 Task: Check the sale-to-list ratio of 2 bathrooms in the last 3 years.
Action: Mouse moved to (740, 173)
Screenshot: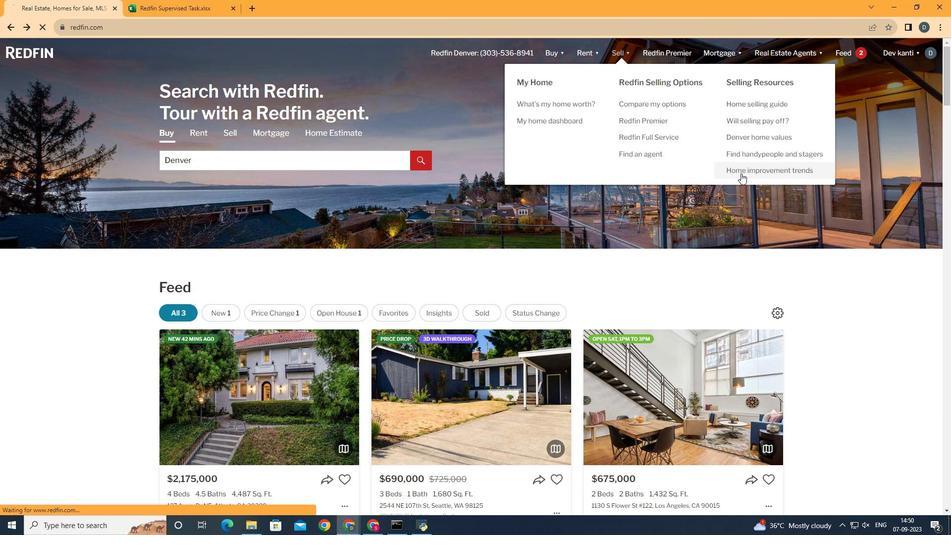 
Action: Mouse pressed left at (740, 173)
Screenshot: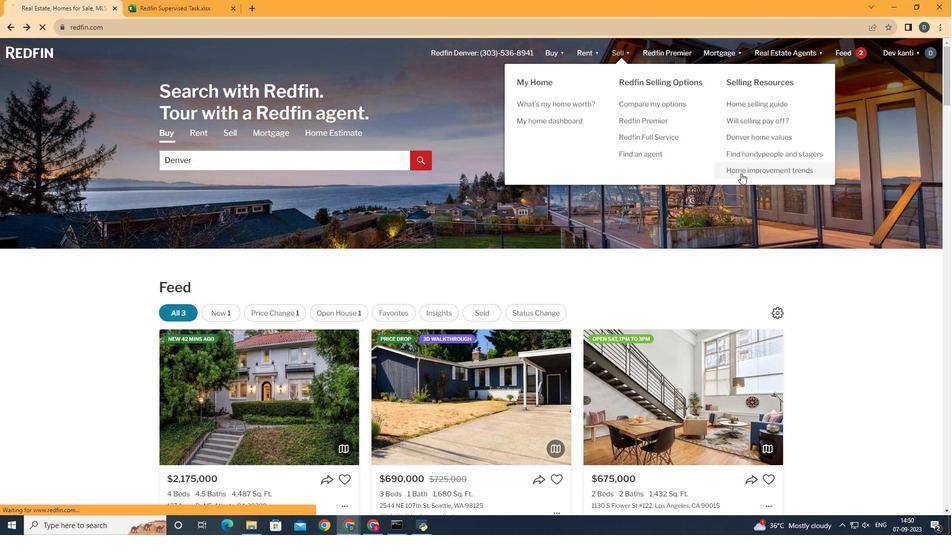 
Action: Mouse moved to (255, 185)
Screenshot: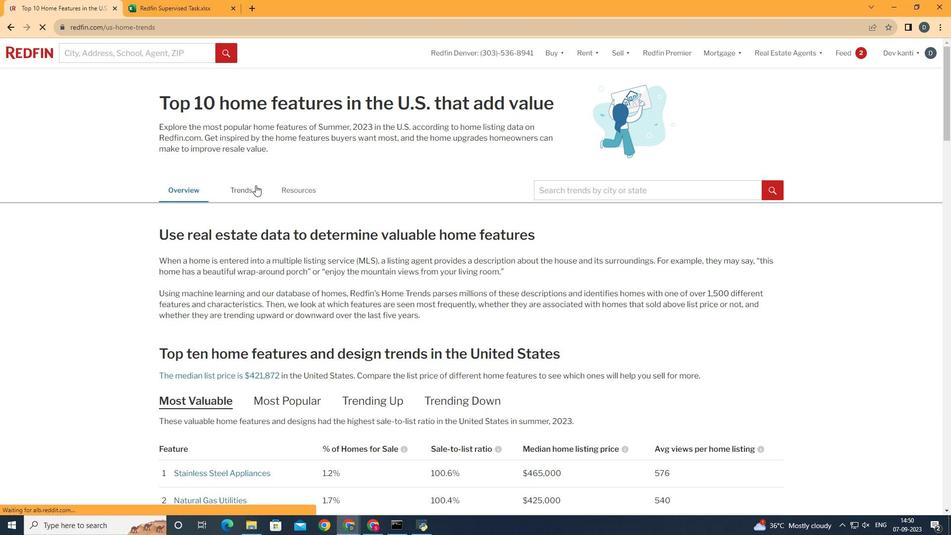 
Action: Mouse pressed left at (255, 185)
Screenshot: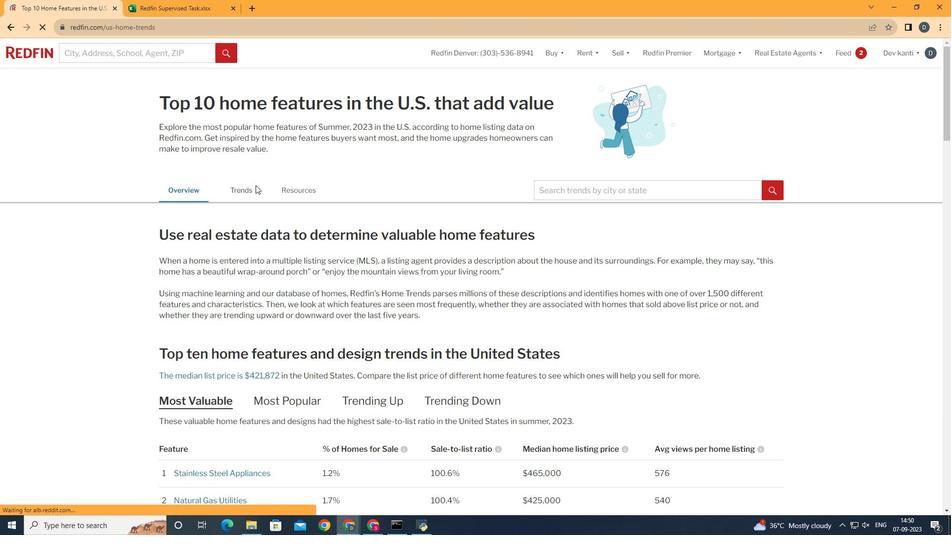 
Action: Mouse moved to (341, 231)
Screenshot: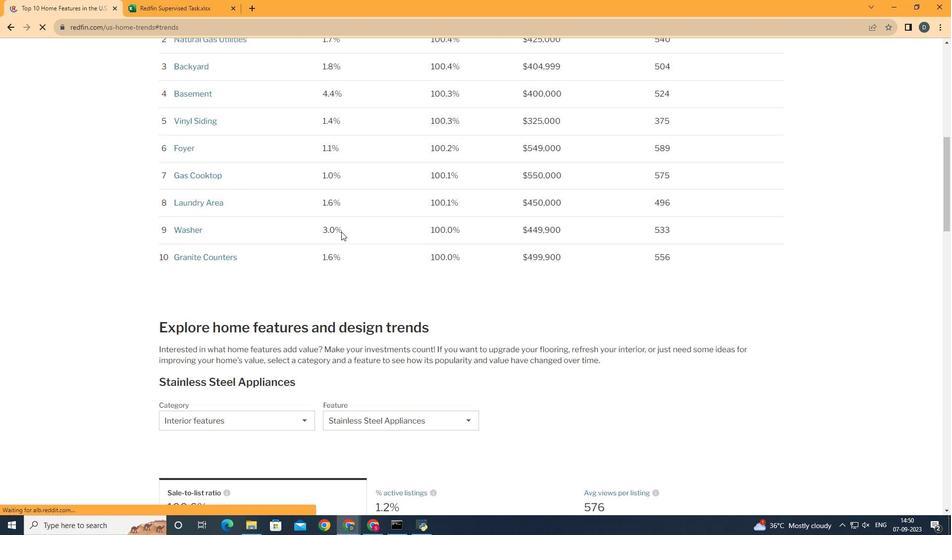 
Action: Mouse scrolled (341, 231) with delta (0, 0)
Screenshot: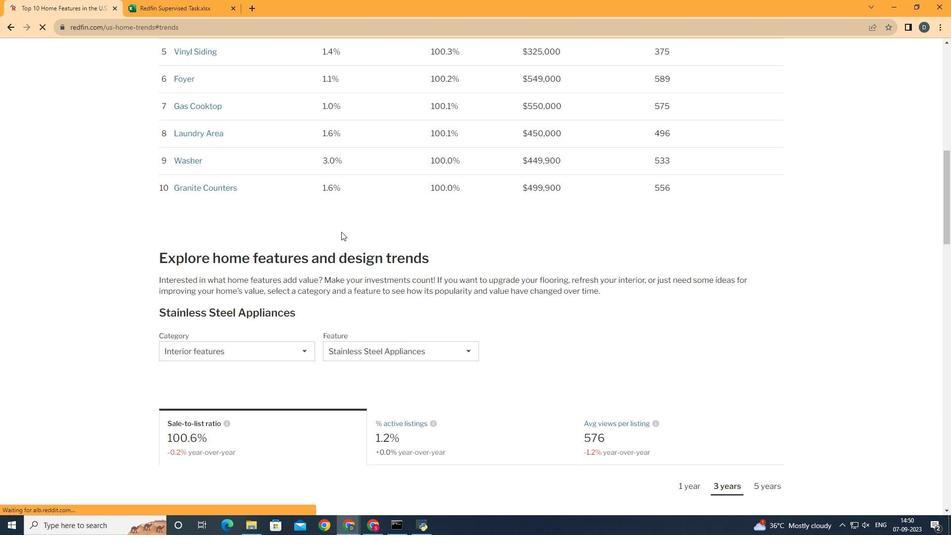 
Action: Mouse scrolled (341, 231) with delta (0, 0)
Screenshot: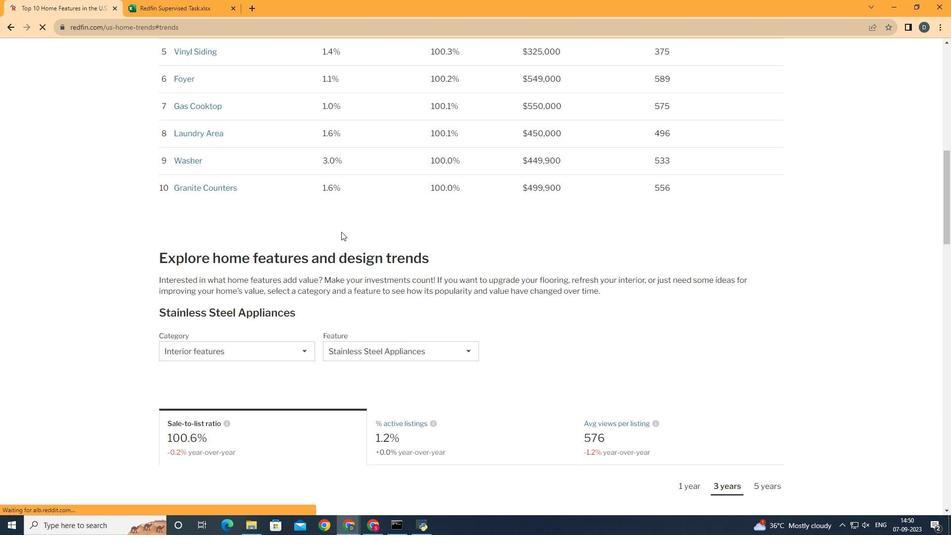 
Action: Mouse scrolled (341, 231) with delta (0, 0)
Screenshot: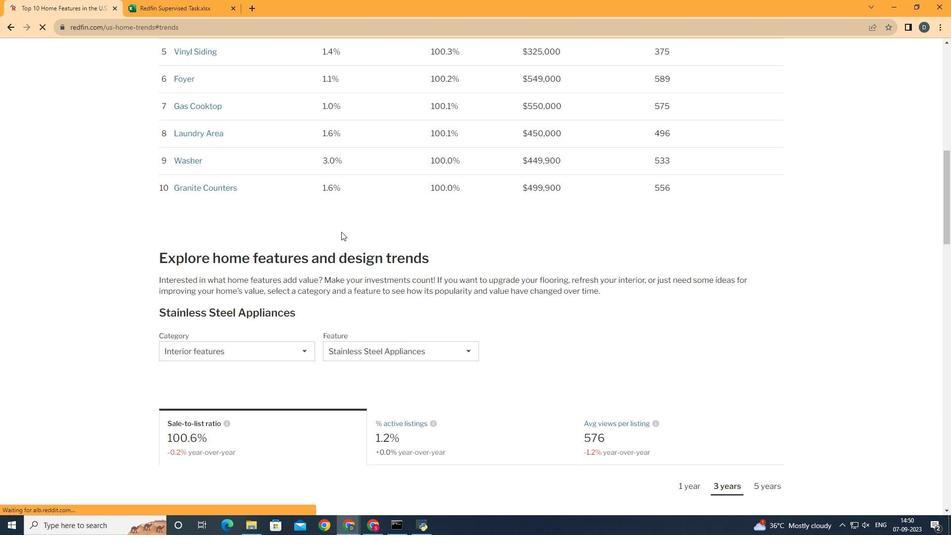 
Action: Mouse scrolled (341, 231) with delta (0, 0)
Screenshot: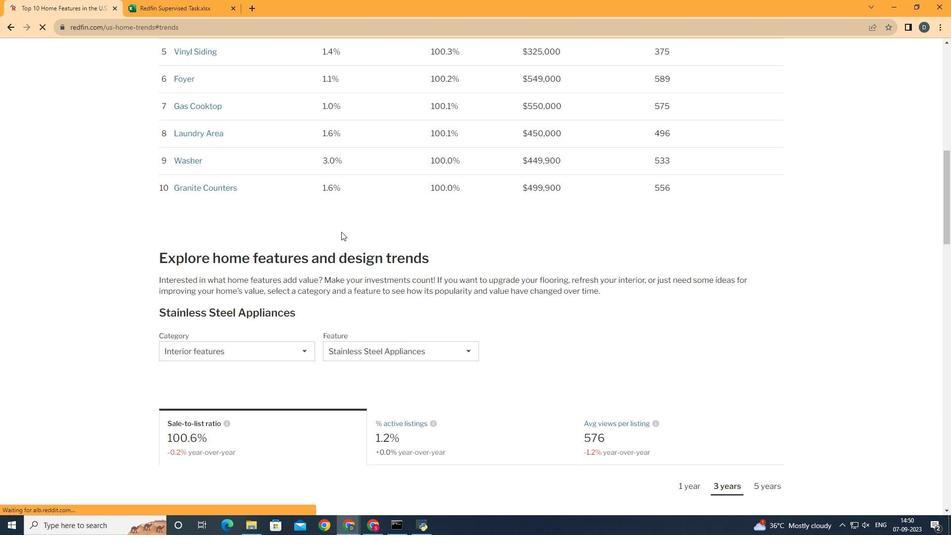 
Action: Mouse scrolled (341, 231) with delta (0, 0)
Screenshot: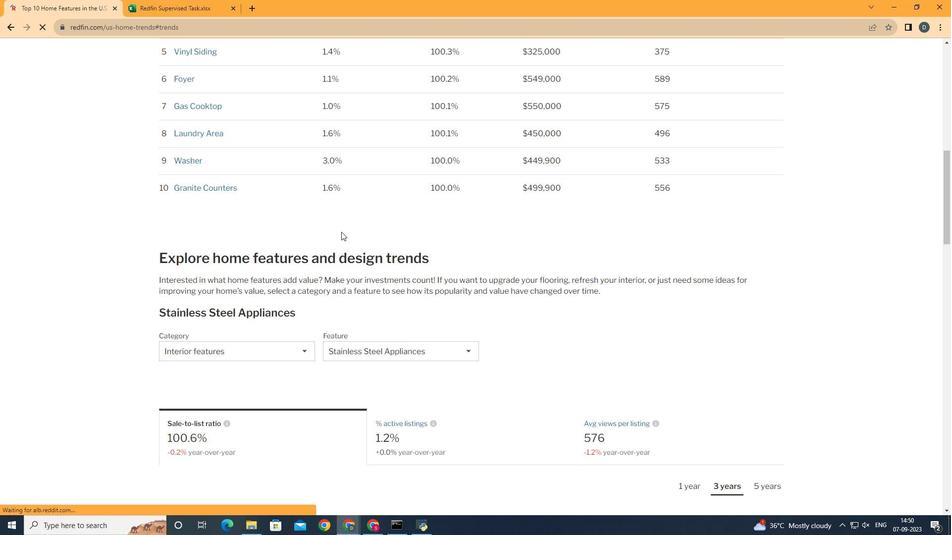 
Action: Mouse scrolled (341, 231) with delta (0, 0)
Screenshot: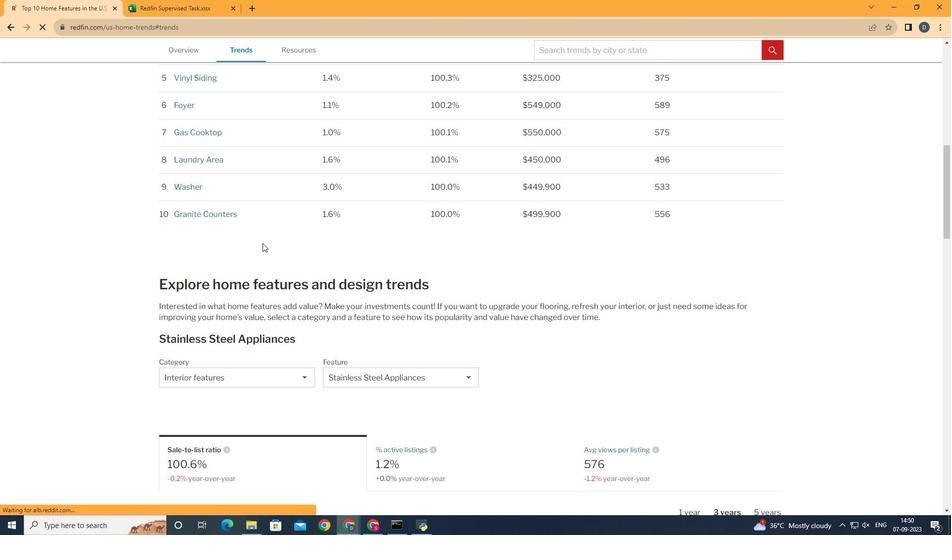 
Action: Mouse scrolled (341, 231) with delta (0, 0)
Screenshot: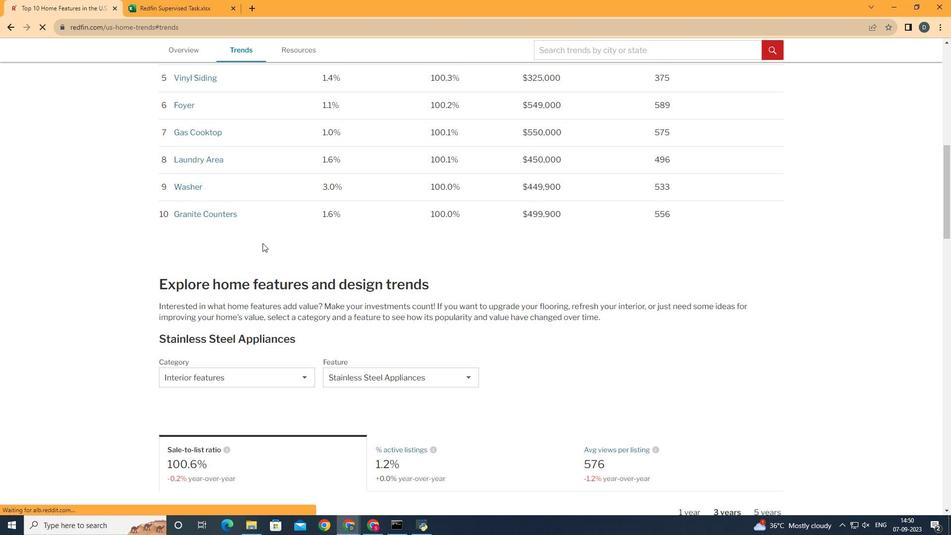 
Action: Mouse scrolled (341, 231) with delta (0, 0)
Screenshot: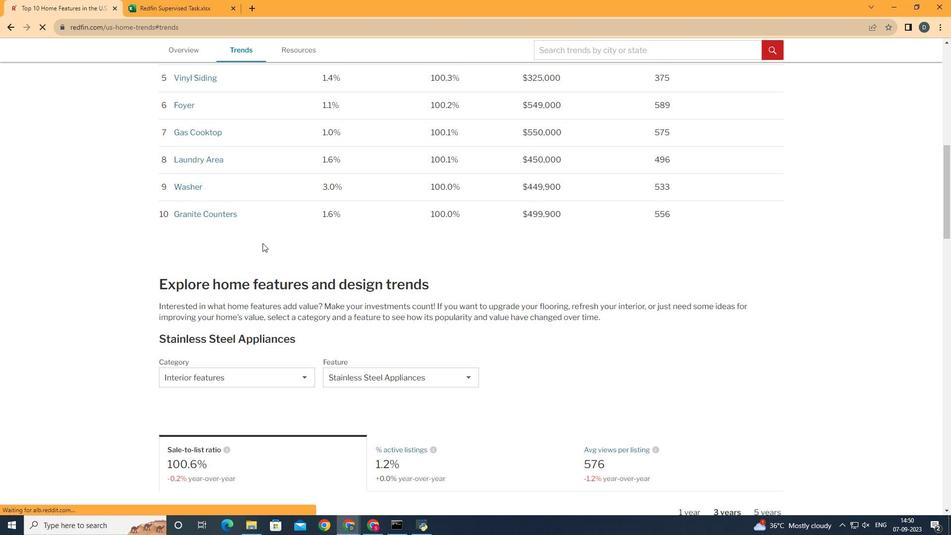
Action: Mouse moved to (246, 300)
Screenshot: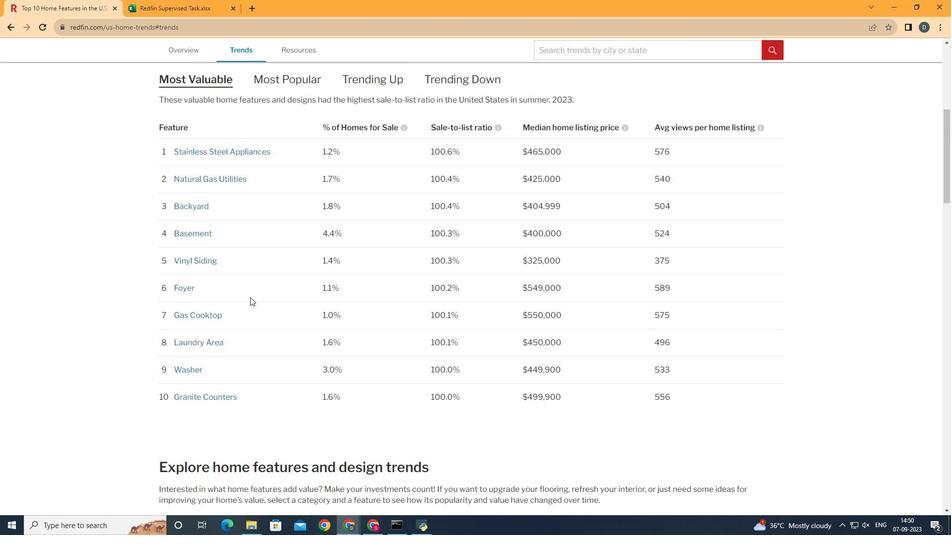 
Action: Mouse scrolled (246, 299) with delta (0, 0)
Screenshot: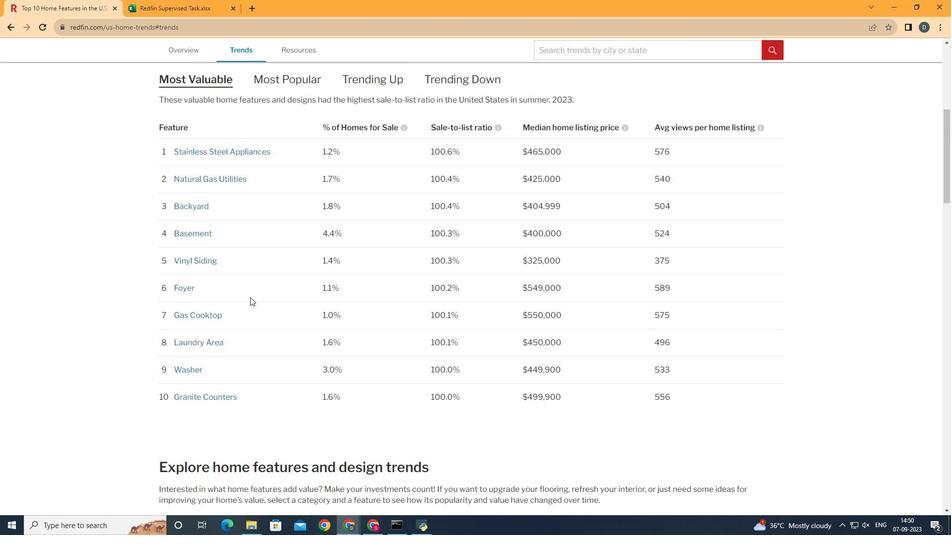 
Action: Mouse moved to (250, 297)
Screenshot: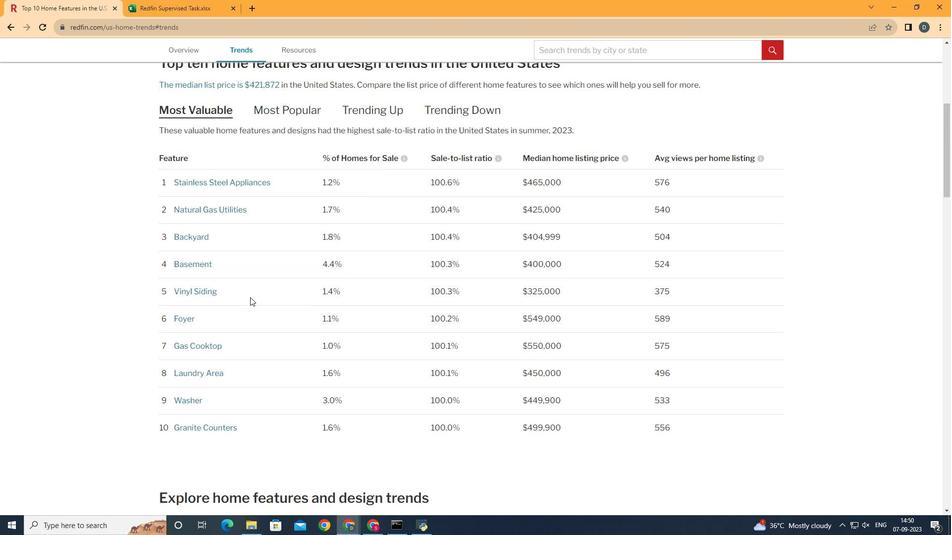 
Action: Mouse scrolled (250, 296) with delta (0, 0)
Screenshot: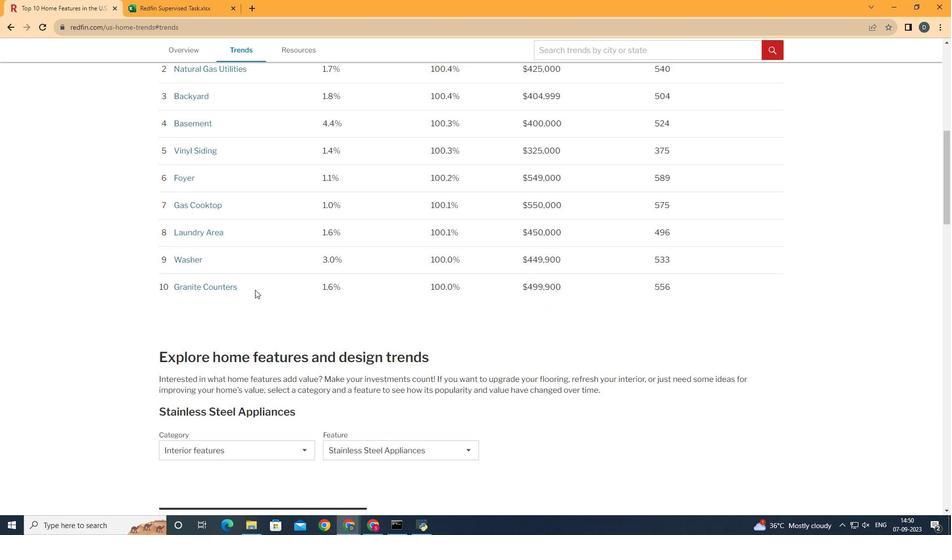 
Action: Mouse scrolled (250, 296) with delta (0, 0)
Screenshot: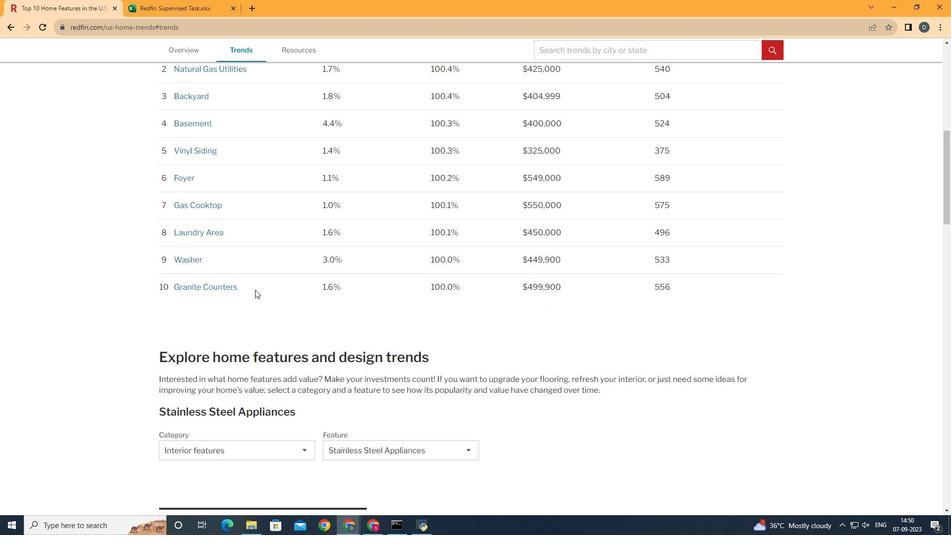 
Action: Mouse scrolled (250, 296) with delta (0, 0)
Screenshot: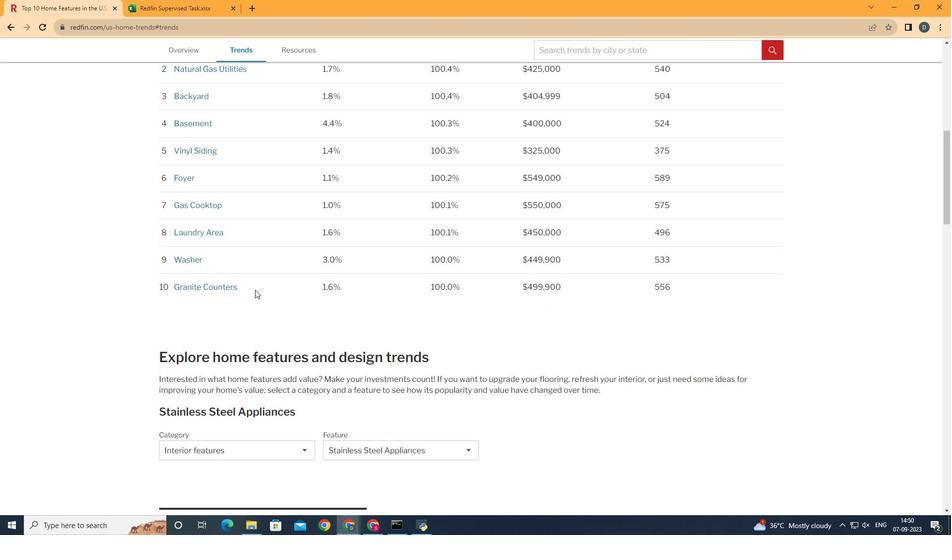 
Action: Mouse moved to (255, 289)
Screenshot: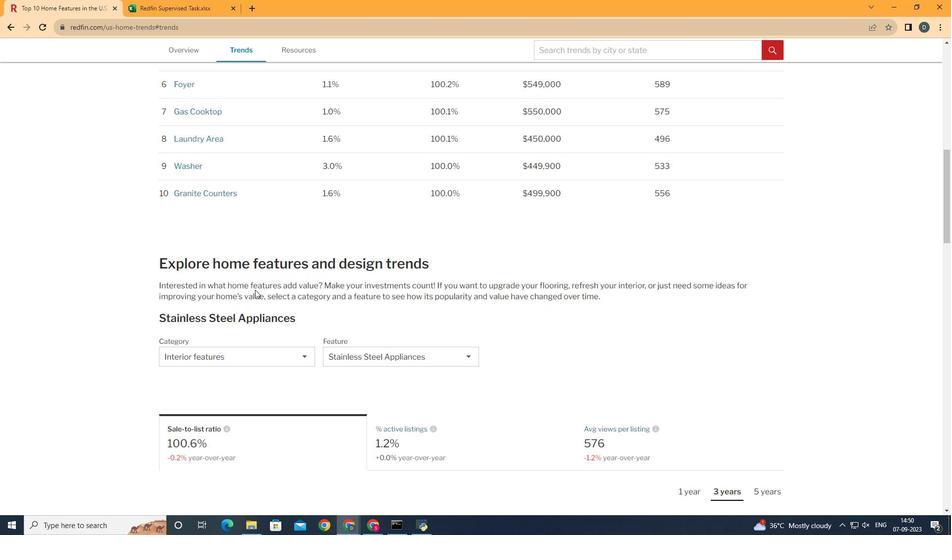 
Action: Mouse scrolled (255, 289) with delta (0, 0)
Screenshot: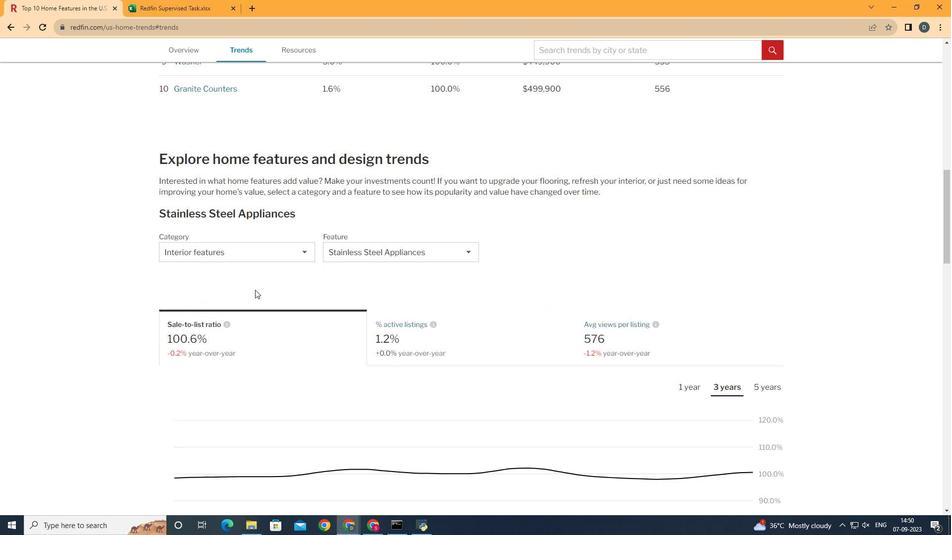 
Action: Mouse scrolled (255, 289) with delta (0, 0)
Screenshot: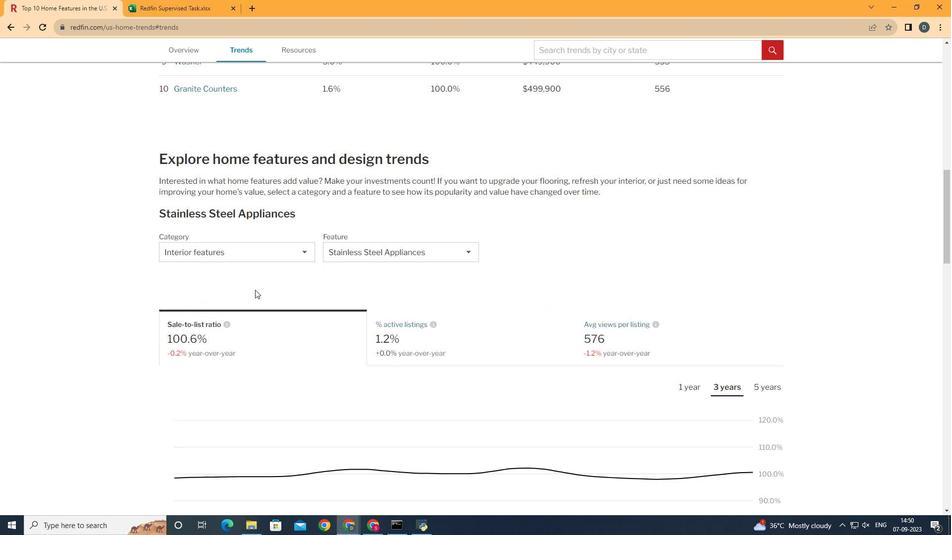 
Action: Mouse scrolled (255, 289) with delta (0, 0)
Screenshot: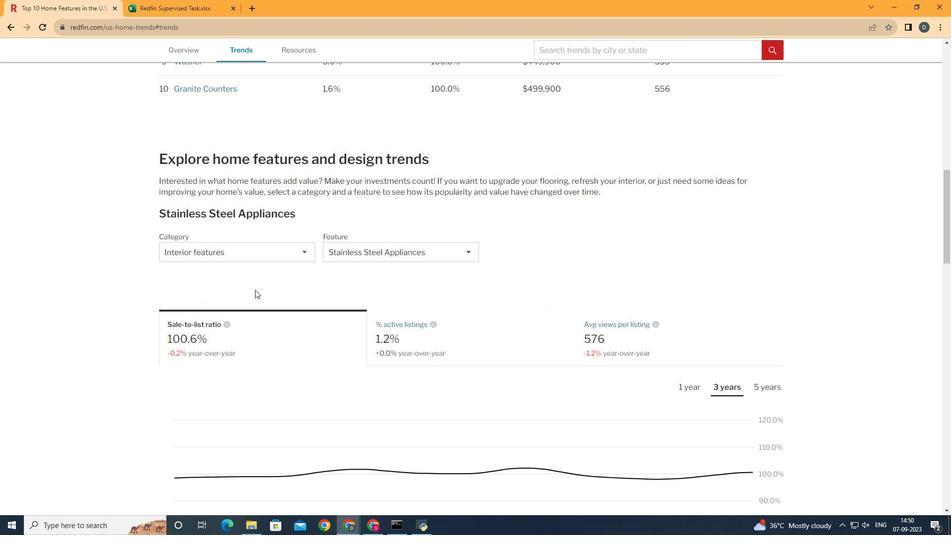 
Action: Mouse scrolled (255, 289) with delta (0, 0)
Screenshot: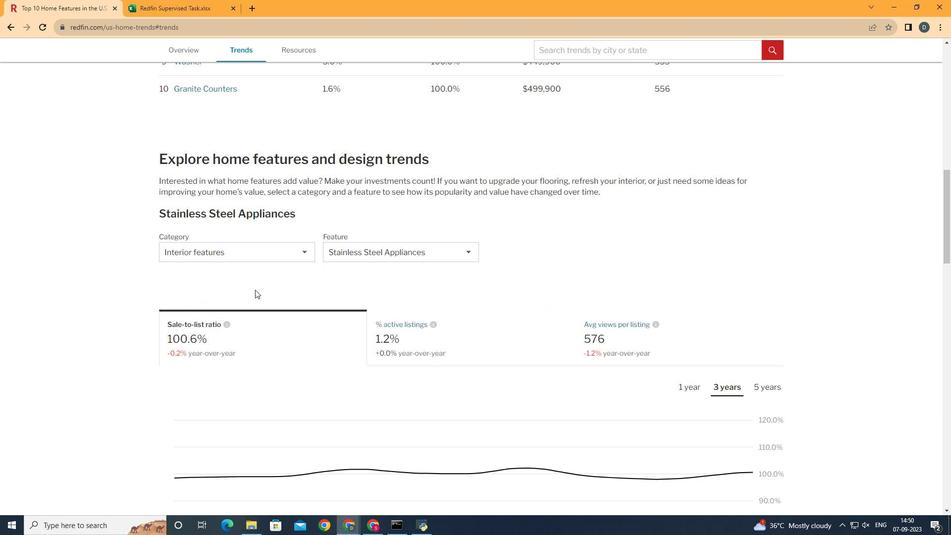 
Action: Mouse moved to (278, 246)
Screenshot: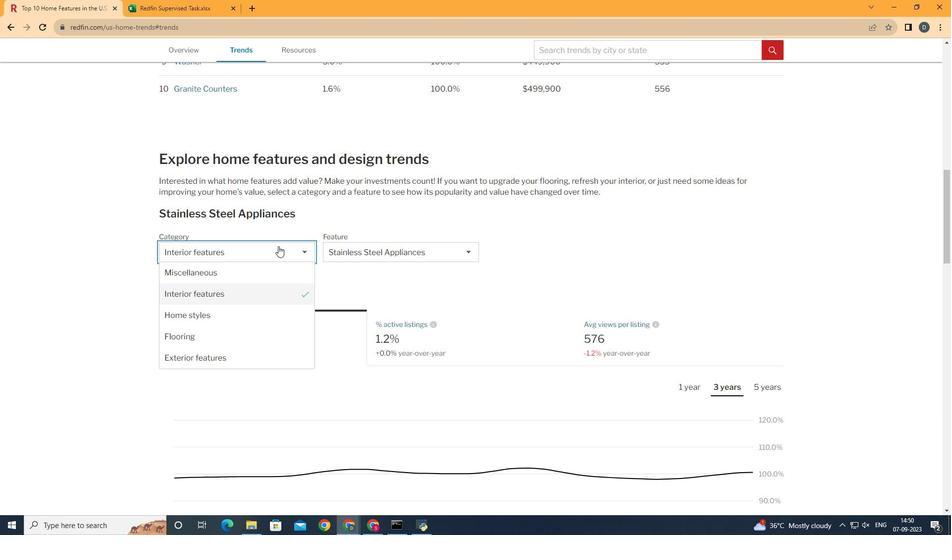 
Action: Mouse pressed left at (278, 246)
Screenshot: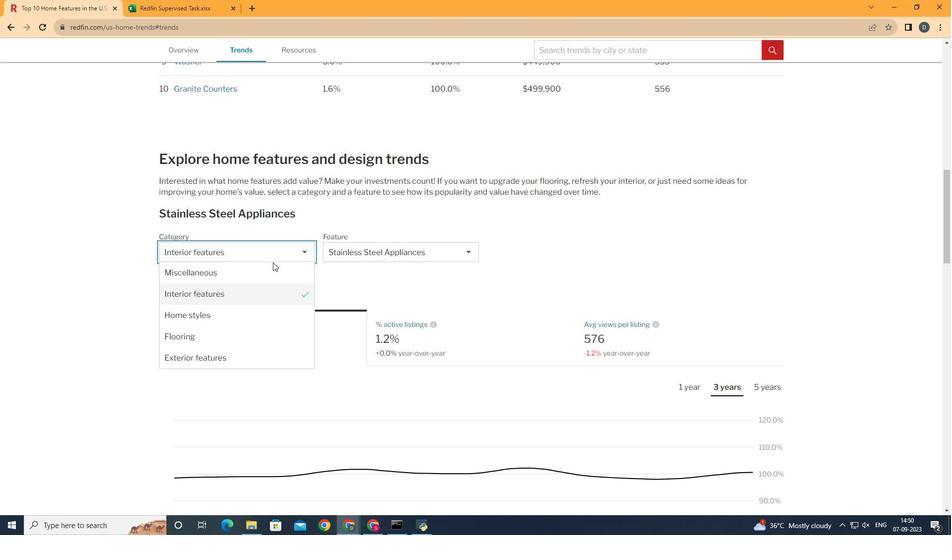 
Action: Mouse moved to (260, 302)
Screenshot: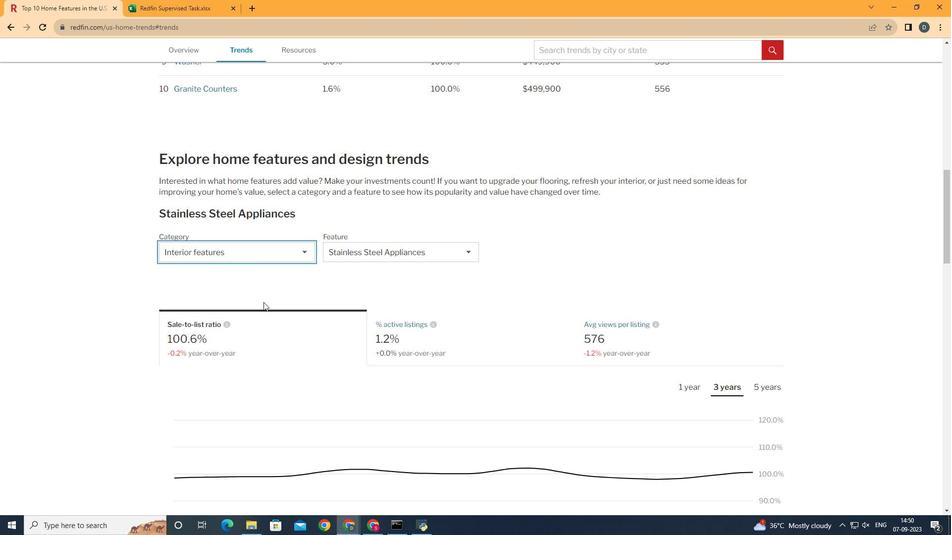 
Action: Mouse pressed left at (260, 302)
Screenshot: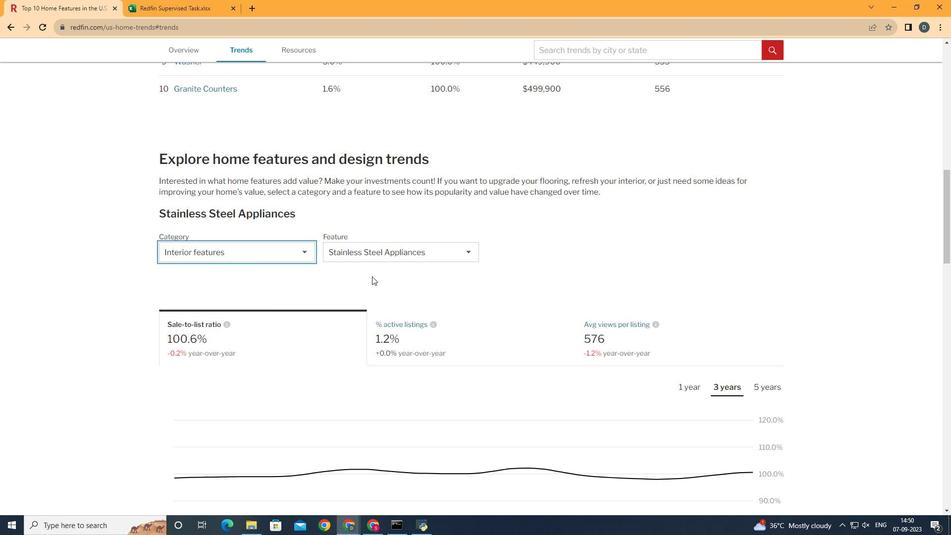 
Action: Mouse moved to (372, 276)
Screenshot: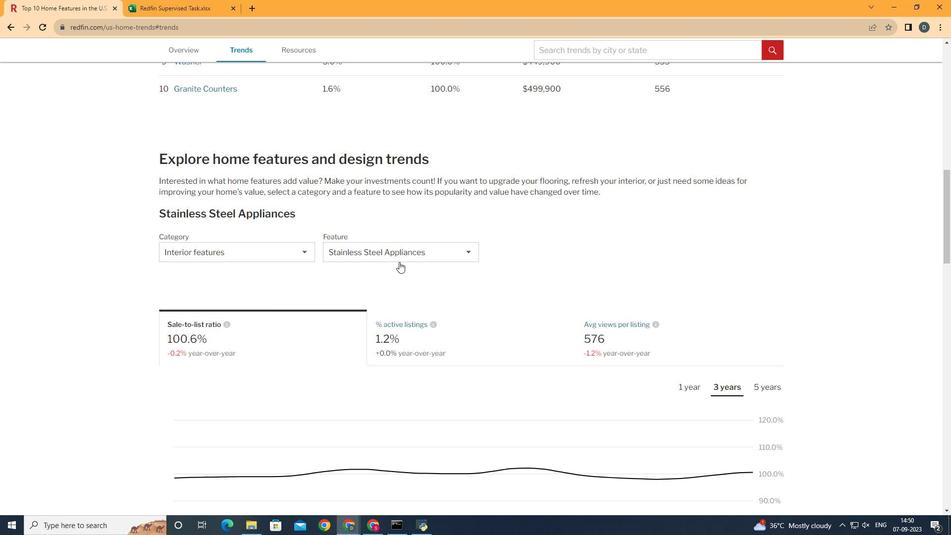 
Action: Mouse pressed left at (372, 276)
Screenshot: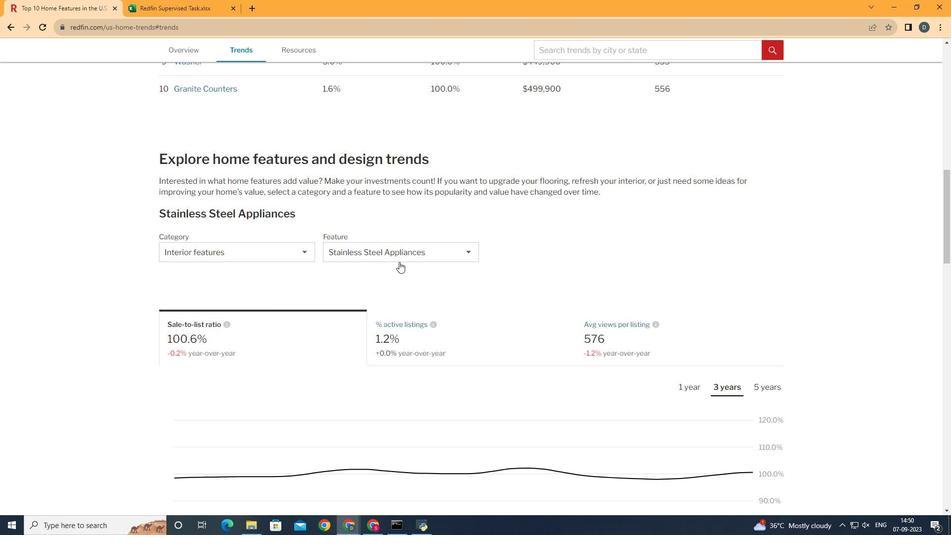 
Action: Mouse moved to (399, 262)
Screenshot: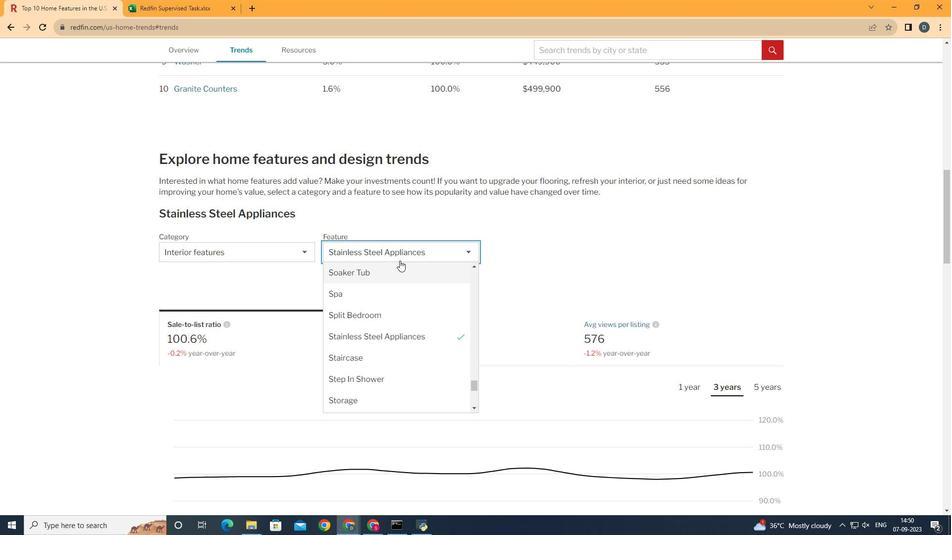 
Action: Mouse pressed left at (399, 262)
Screenshot: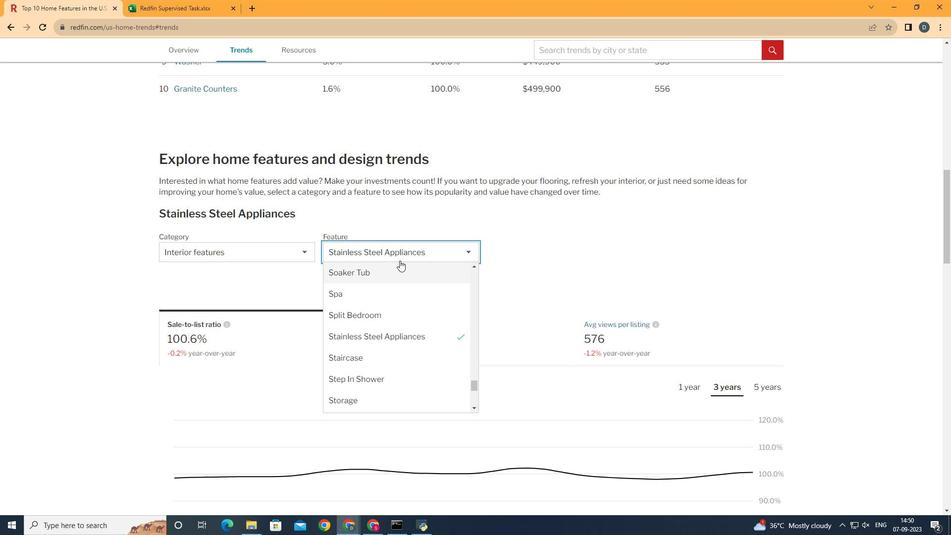 
Action: Mouse moved to (476, 383)
Screenshot: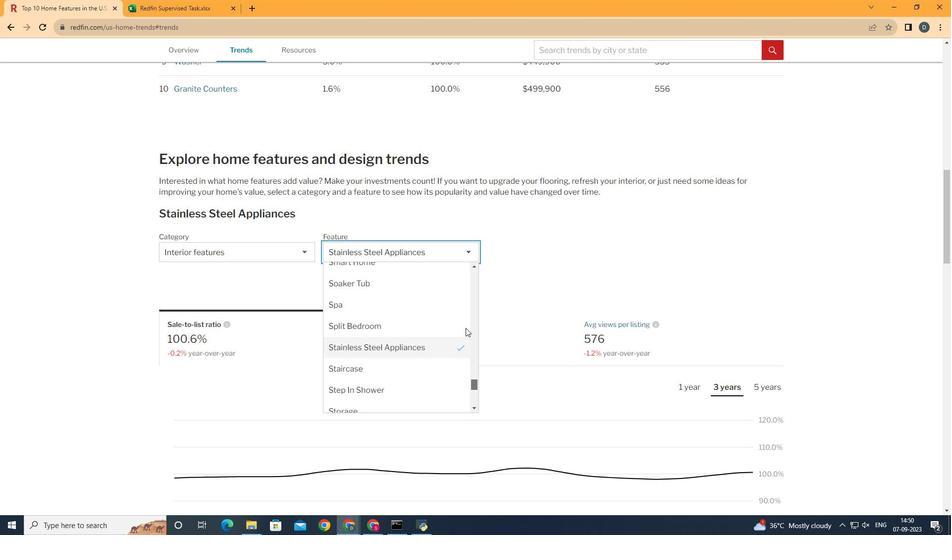 
Action: Mouse pressed left at (476, 383)
Screenshot: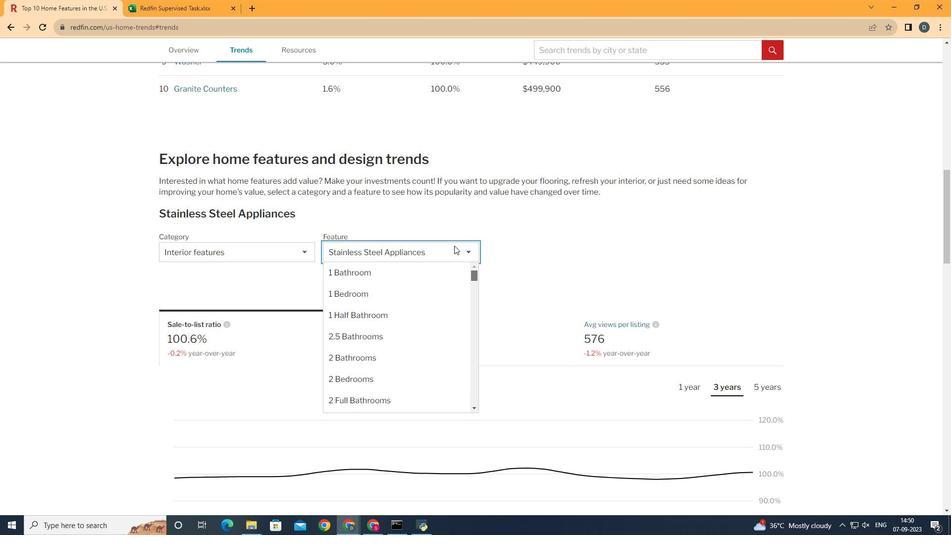 
Action: Mouse moved to (395, 356)
Screenshot: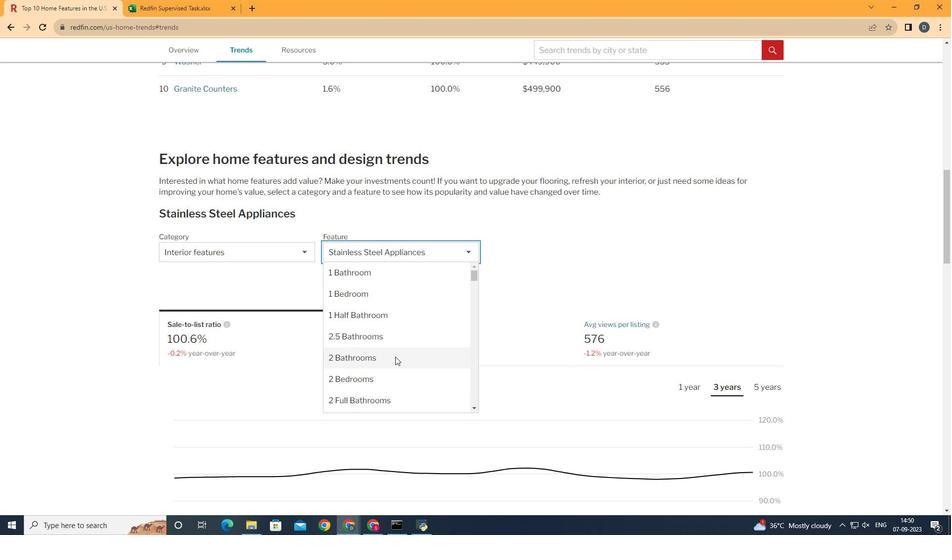 
Action: Mouse pressed left at (395, 356)
Screenshot: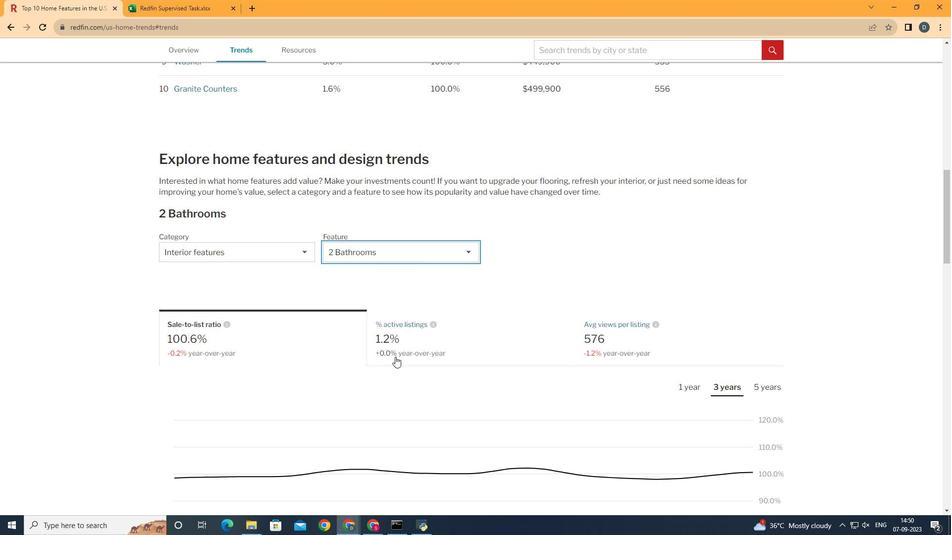 
Action: Mouse moved to (226, 347)
Screenshot: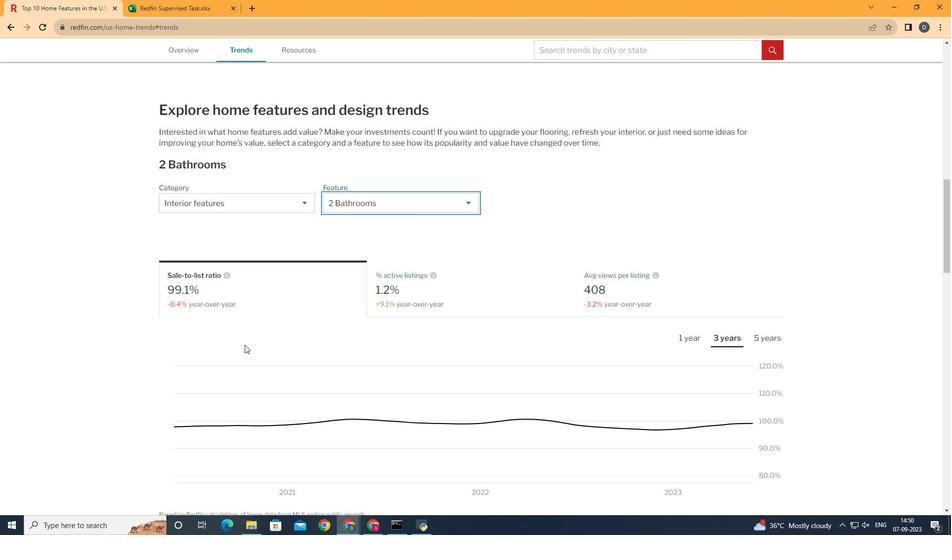 
Action: Mouse scrolled (226, 346) with delta (0, 0)
Screenshot: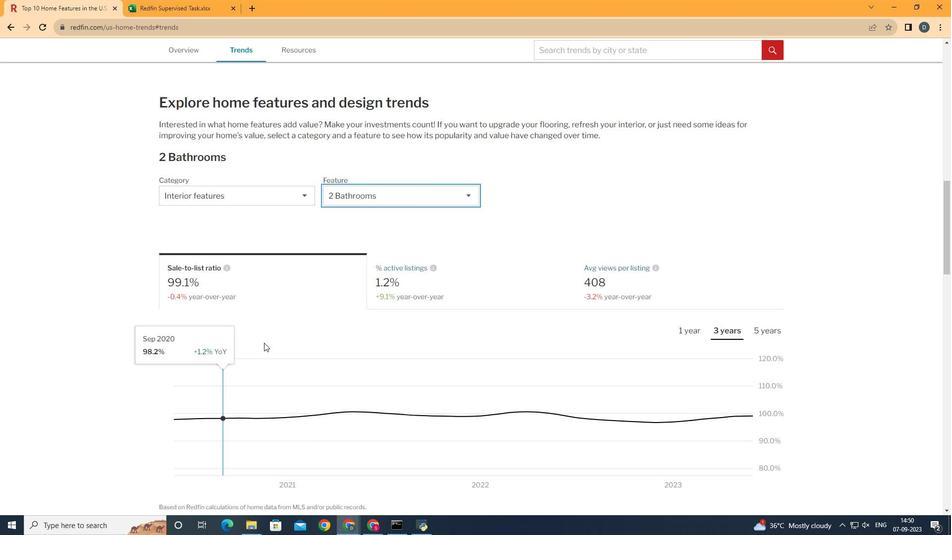 
Action: Mouse moved to (231, 347)
Screenshot: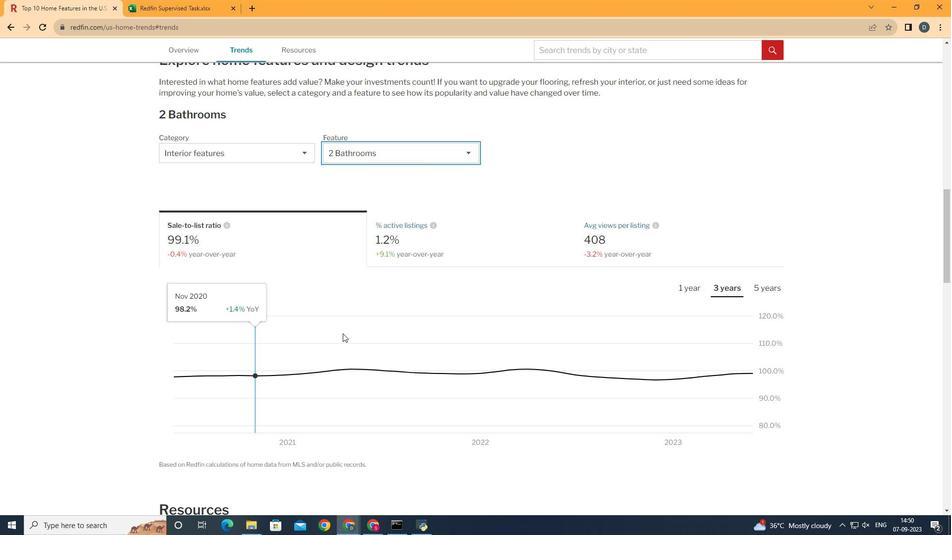 
Action: Mouse scrolled (231, 346) with delta (0, 0)
Screenshot: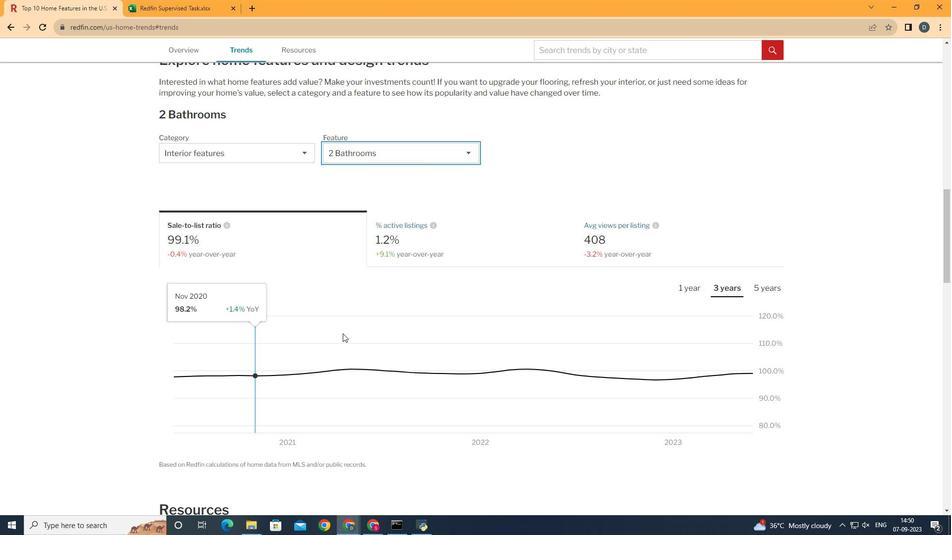 
Action: Mouse moved to (725, 286)
Screenshot: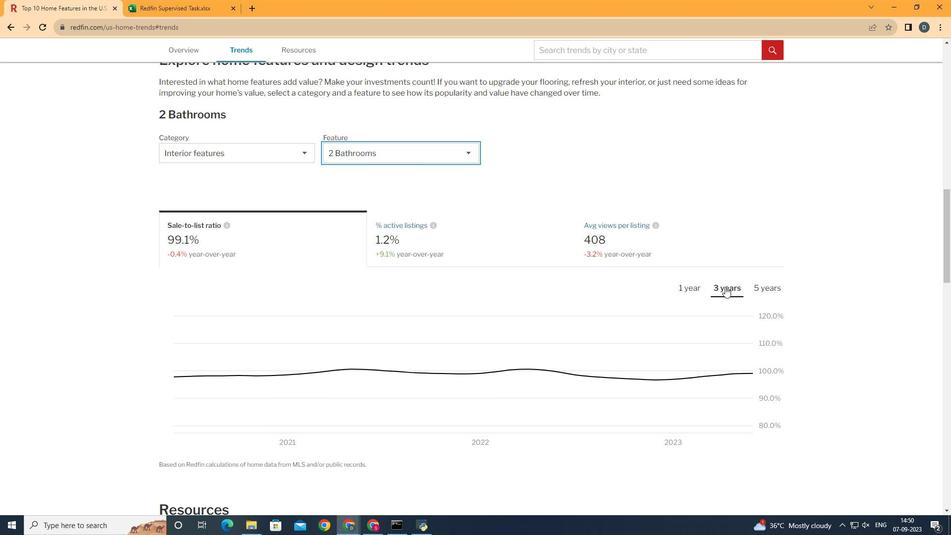 
Action: Mouse pressed left at (725, 286)
Screenshot: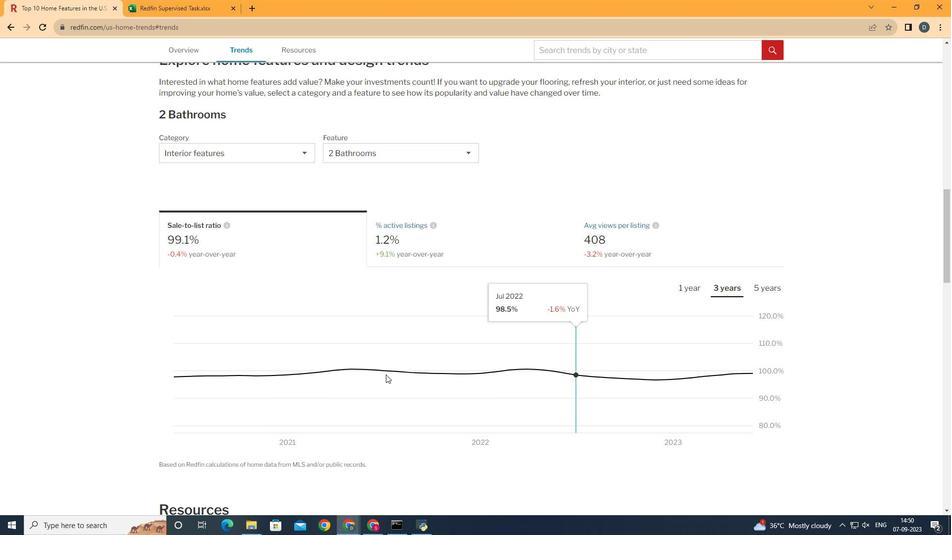 
Action: Mouse moved to (808, 390)
Screenshot: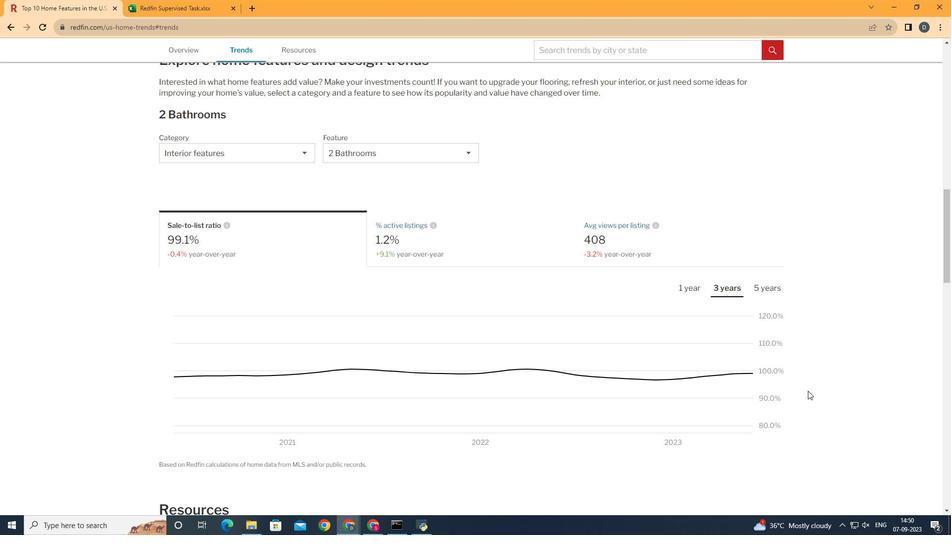 
